Task: In the  document report.html Insert page numer 'on top of the page' change page color to  'Voilet'. Write company name: Hypesolutions
Action: Mouse moved to (323, 475)
Screenshot: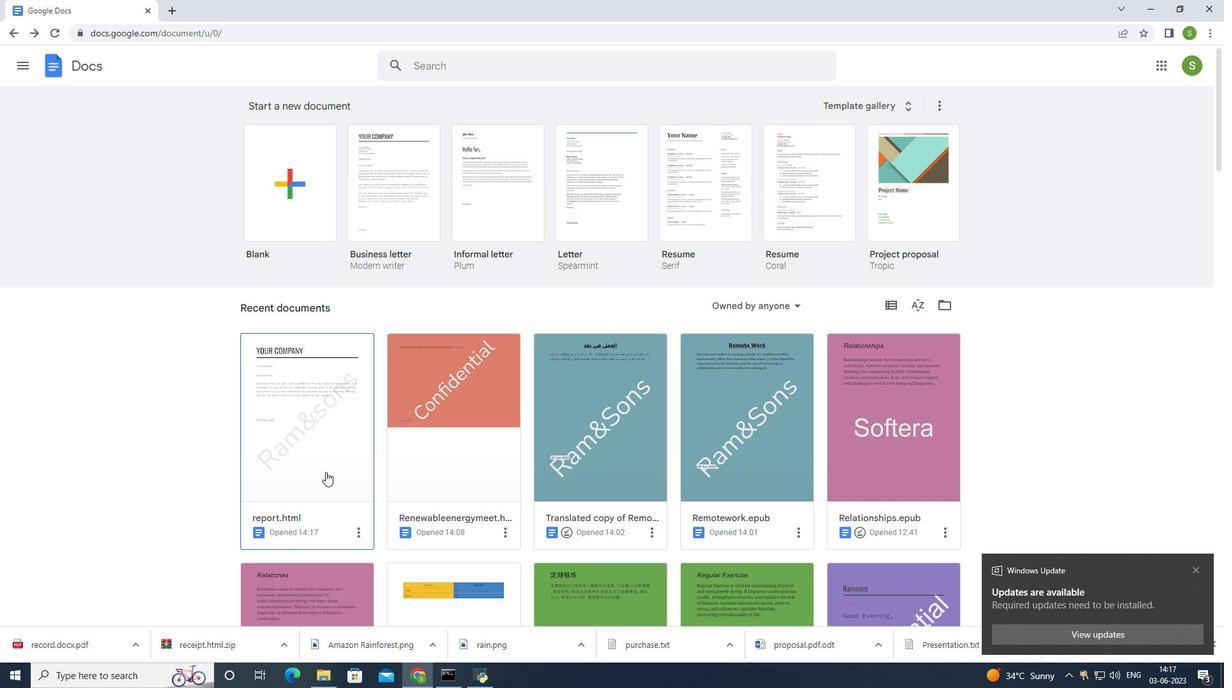 
Action: Mouse pressed left at (323, 475)
Screenshot: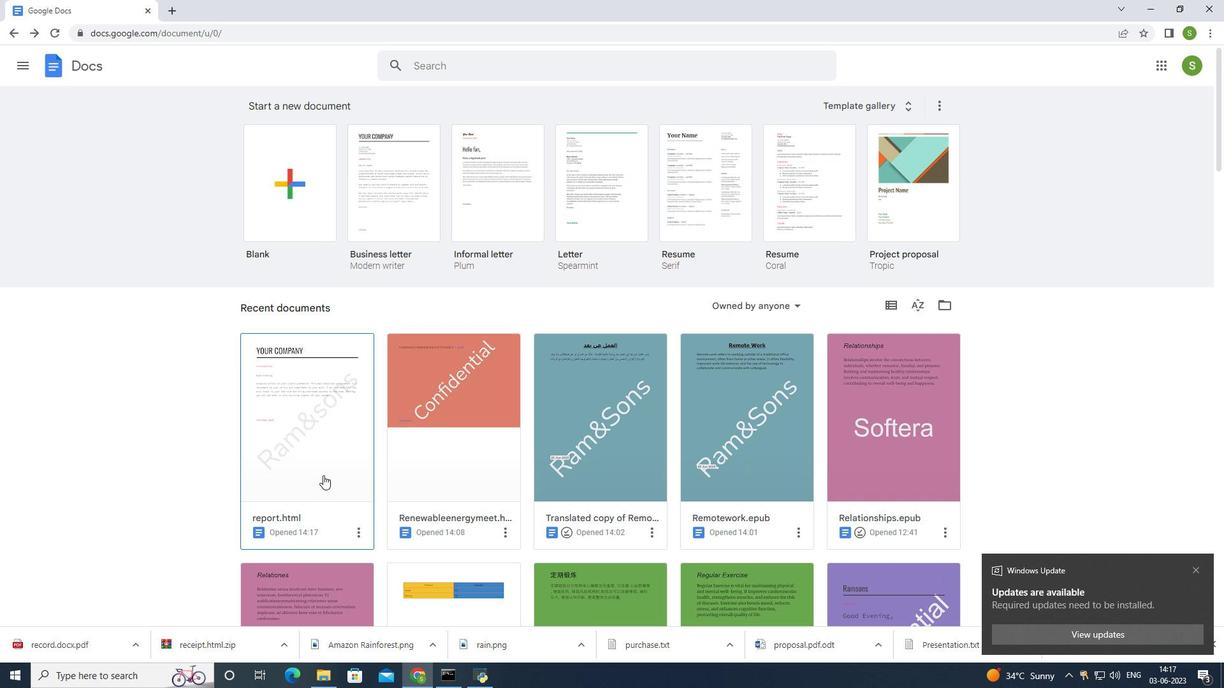 
Action: Mouse moved to (130, 72)
Screenshot: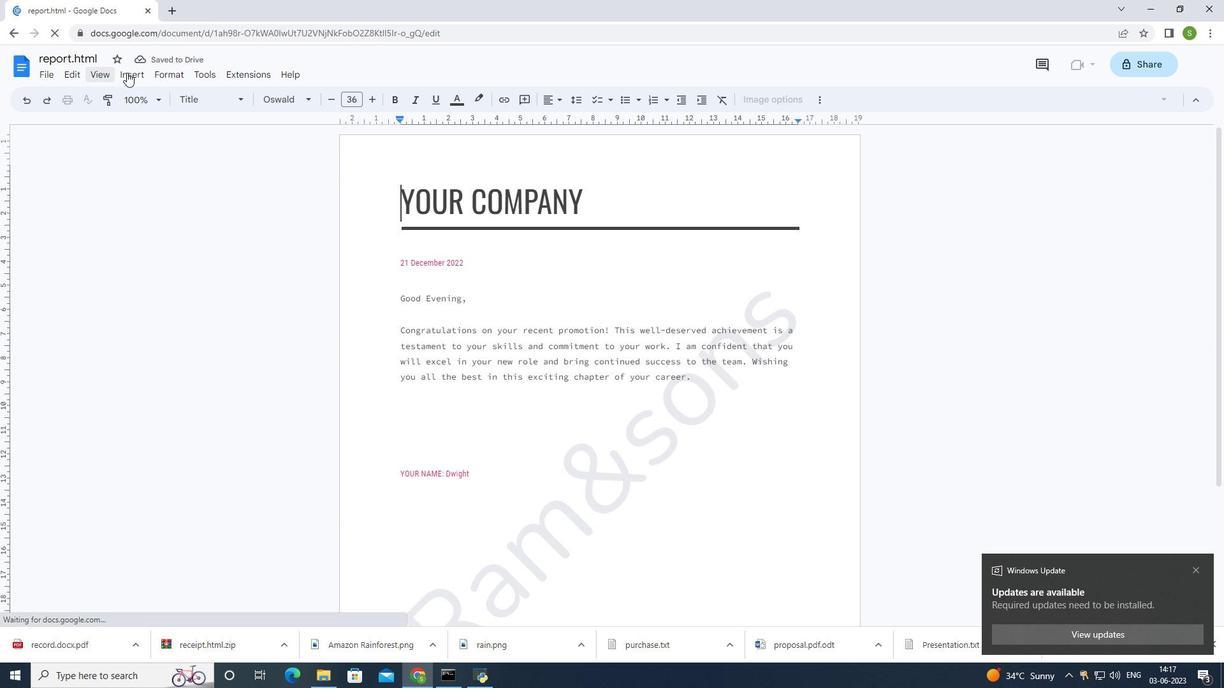
Action: Mouse pressed left at (130, 72)
Screenshot: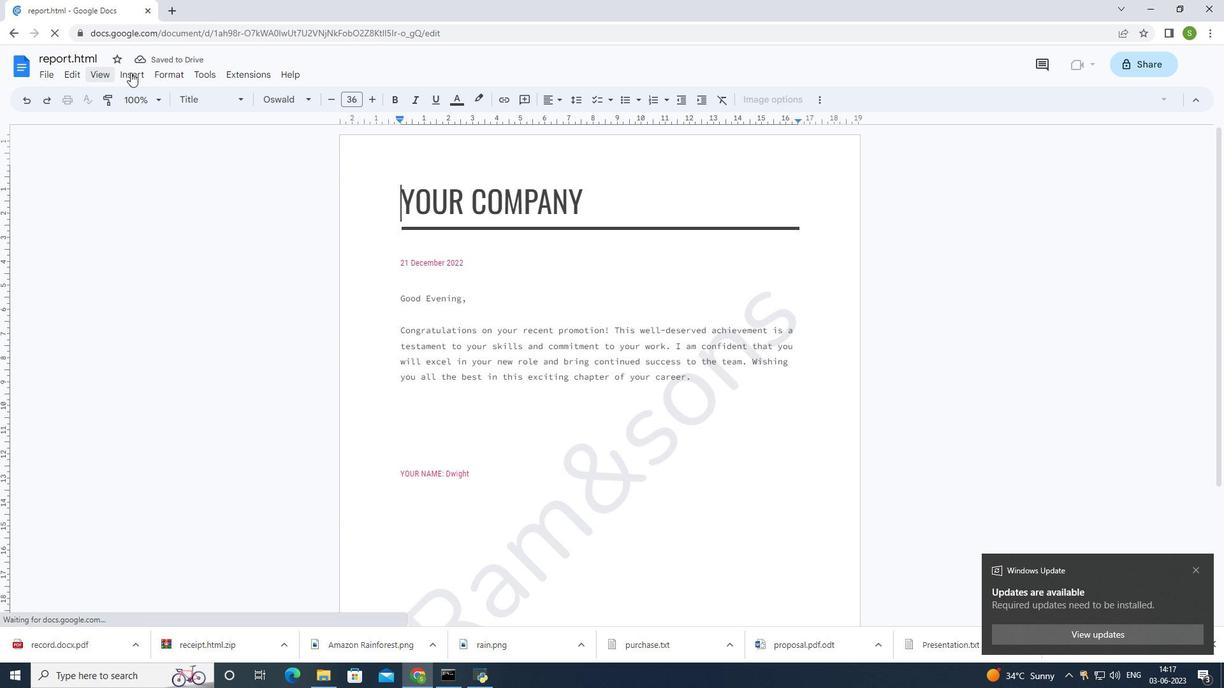 
Action: Mouse moved to (188, 416)
Screenshot: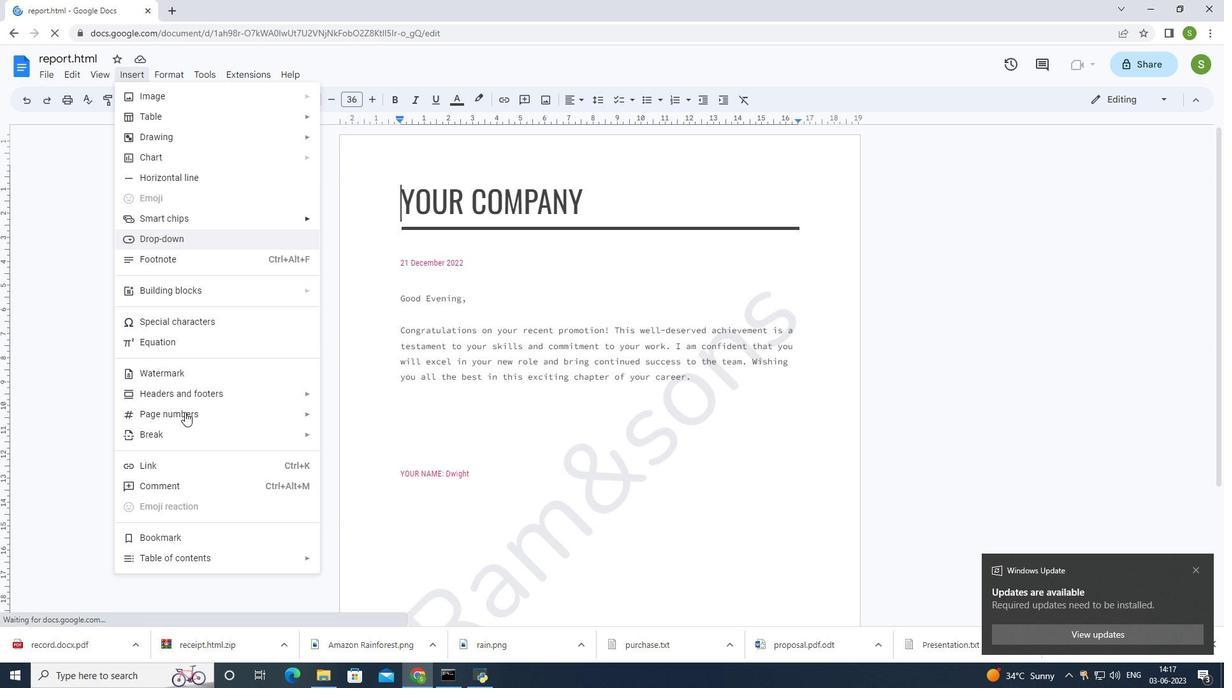 
Action: Mouse pressed left at (188, 416)
Screenshot: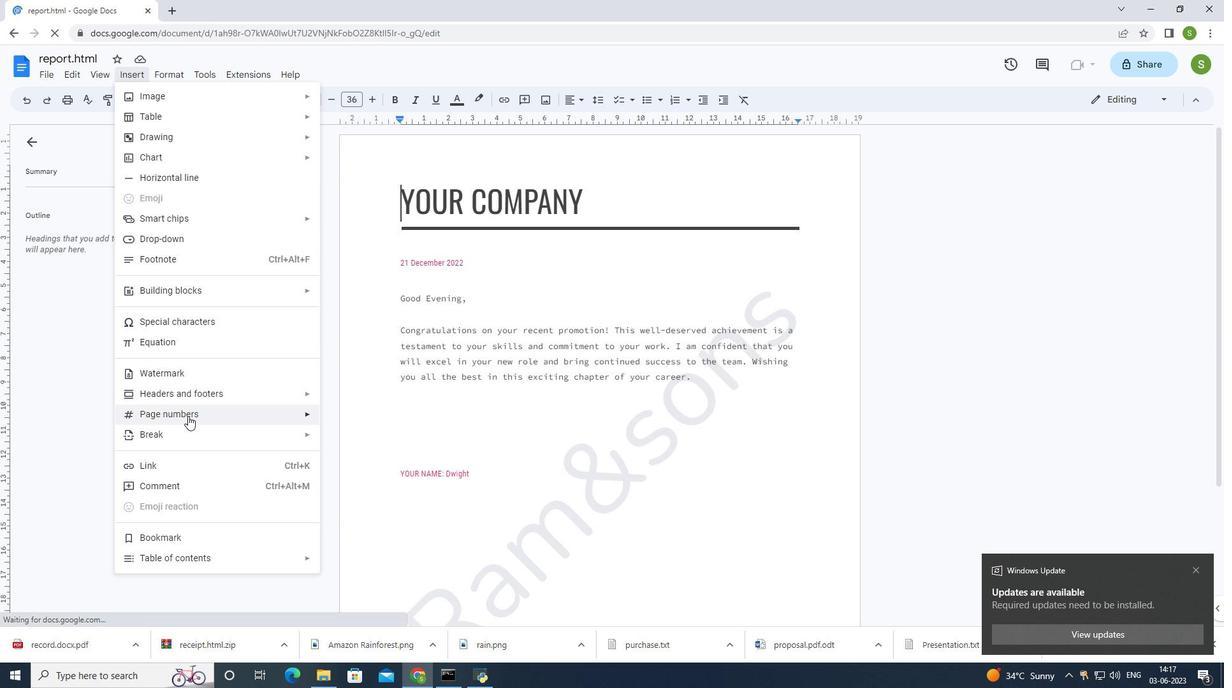 
Action: Mouse moved to (344, 433)
Screenshot: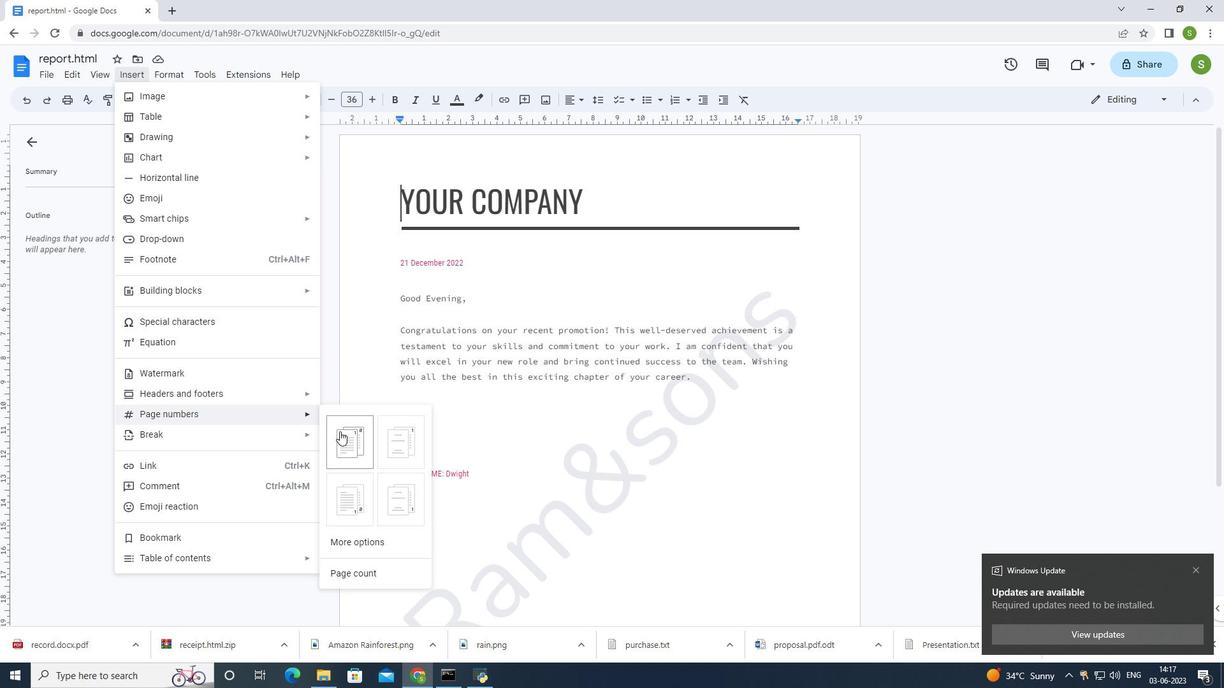 
Action: Mouse pressed left at (344, 433)
Screenshot: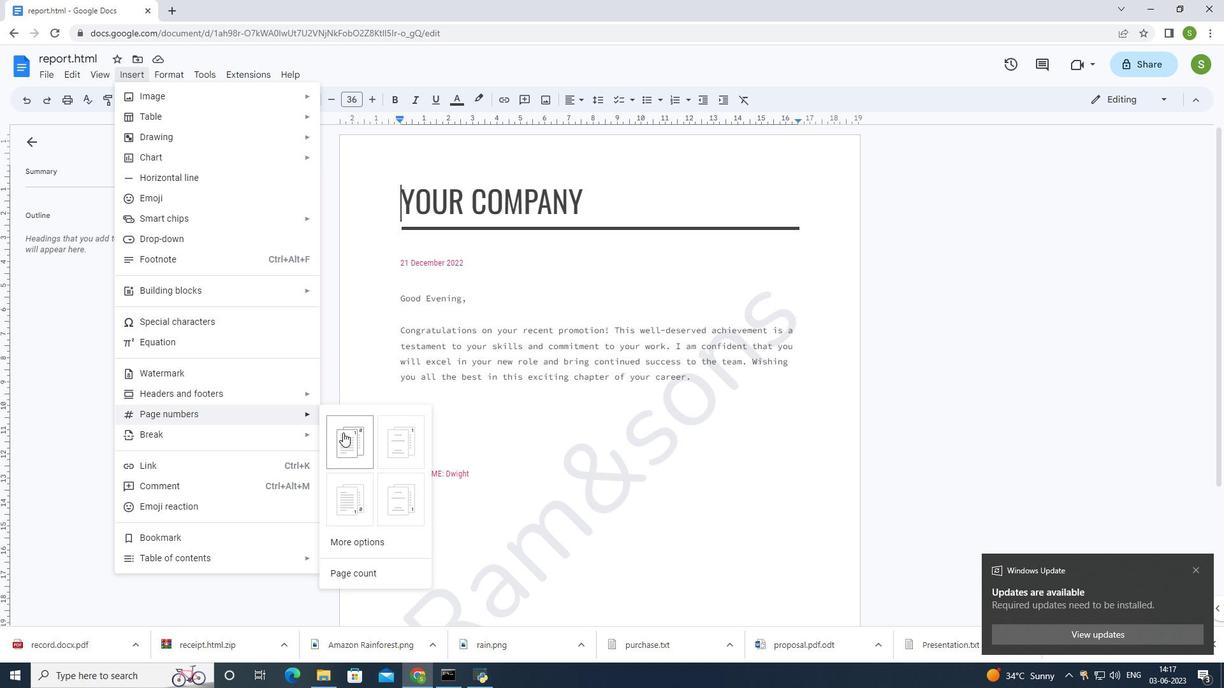 
Action: Mouse moved to (42, 74)
Screenshot: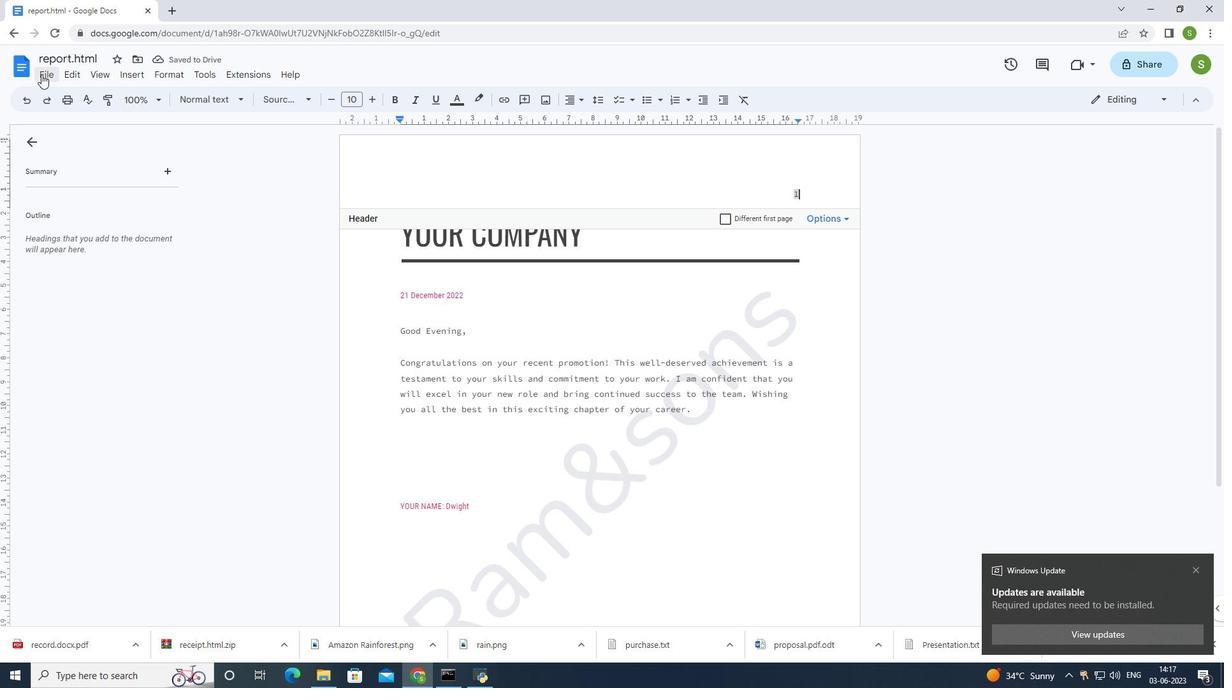 
Action: Mouse pressed left at (42, 74)
Screenshot: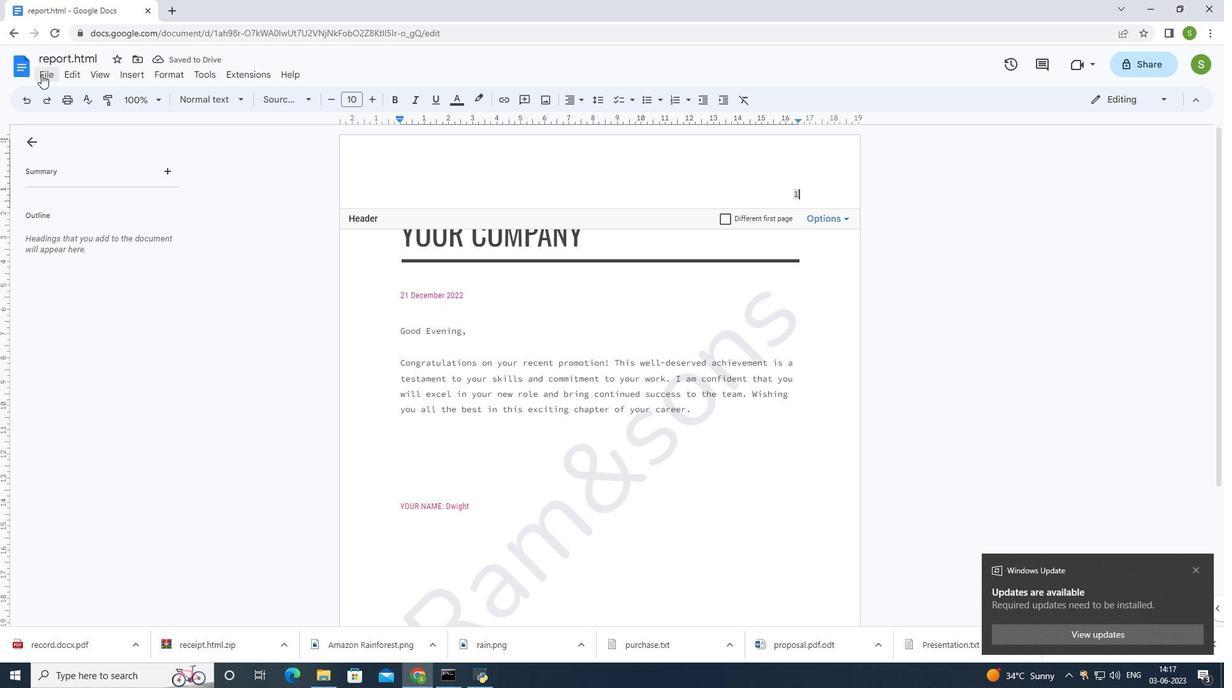 
Action: Mouse moved to (58, 429)
Screenshot: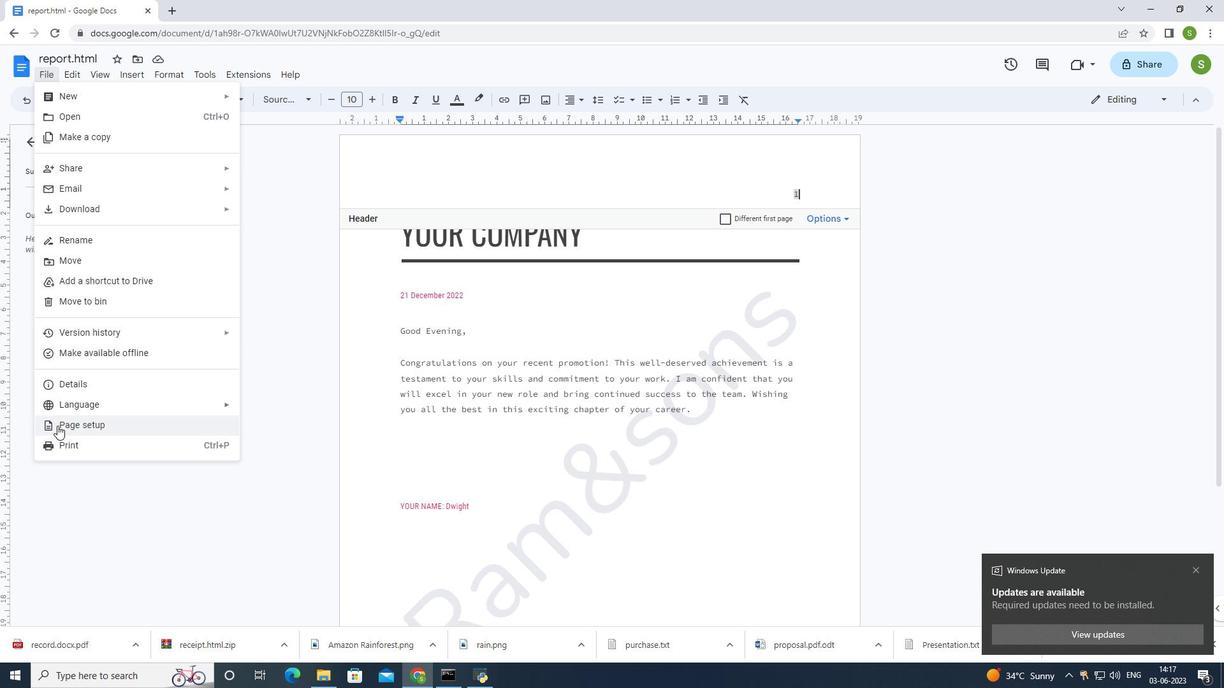 
Action: Mouse pressed left at (58, 429)
Screenshot: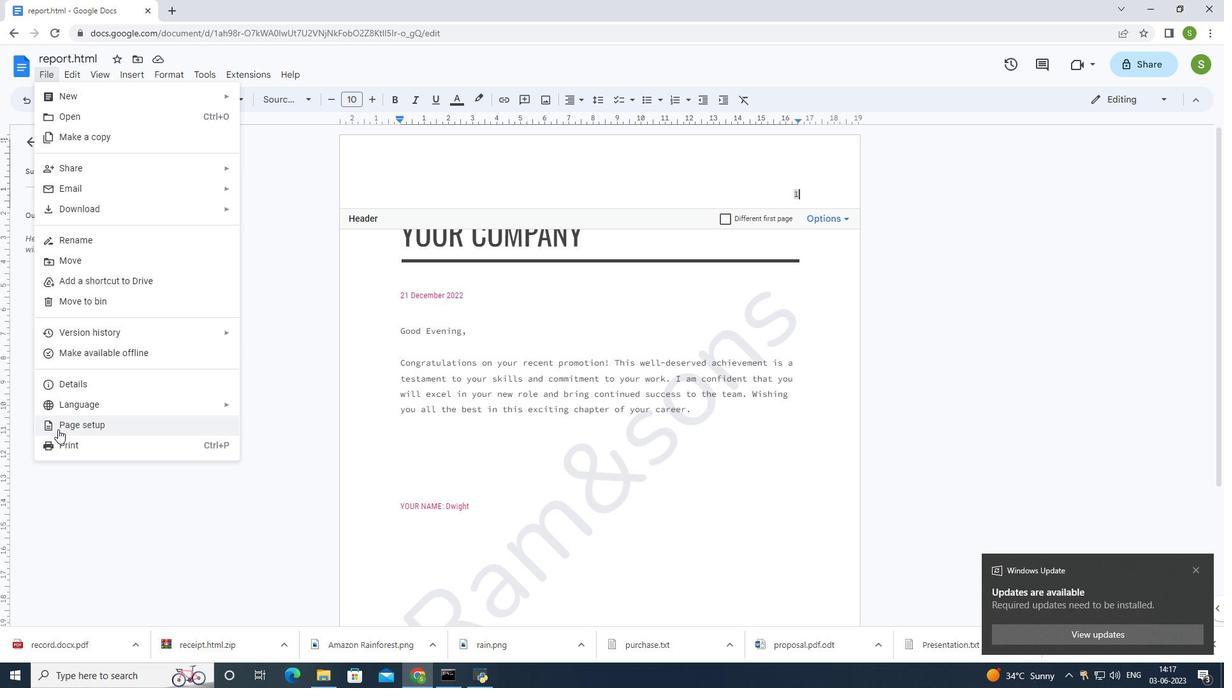 
Action: Mouse moved to (511, 417)
Screenshot: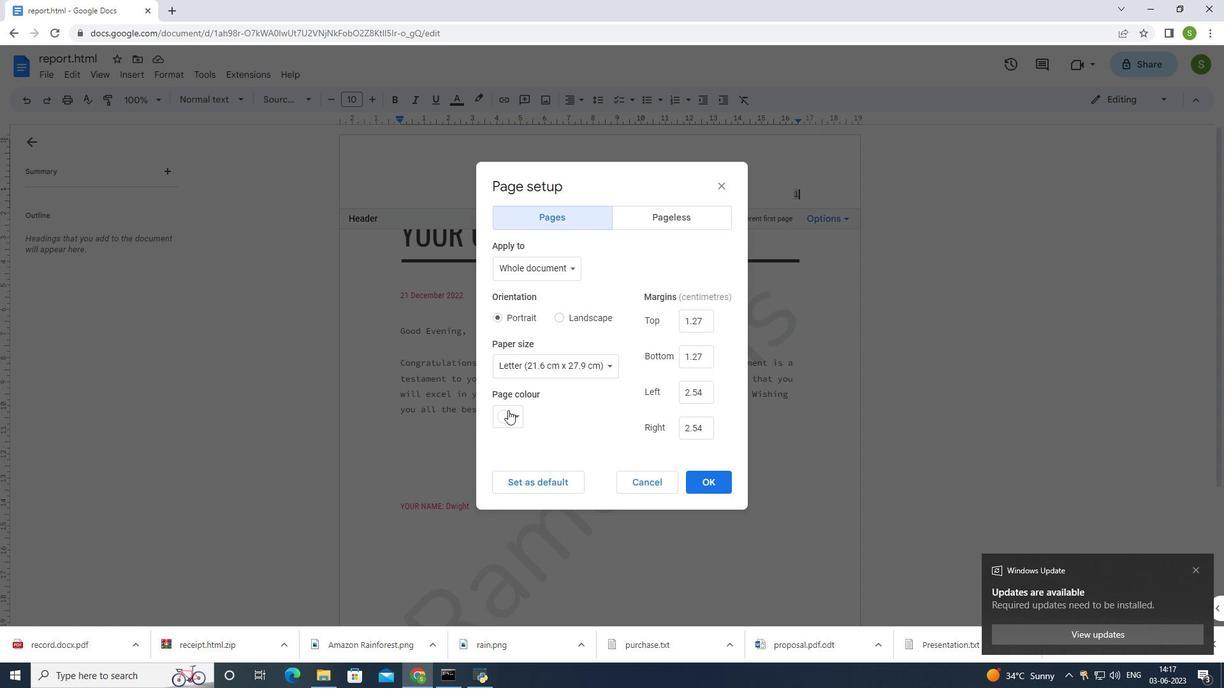 
Action: Mouse pressed left at (511, 417)
Screenshot: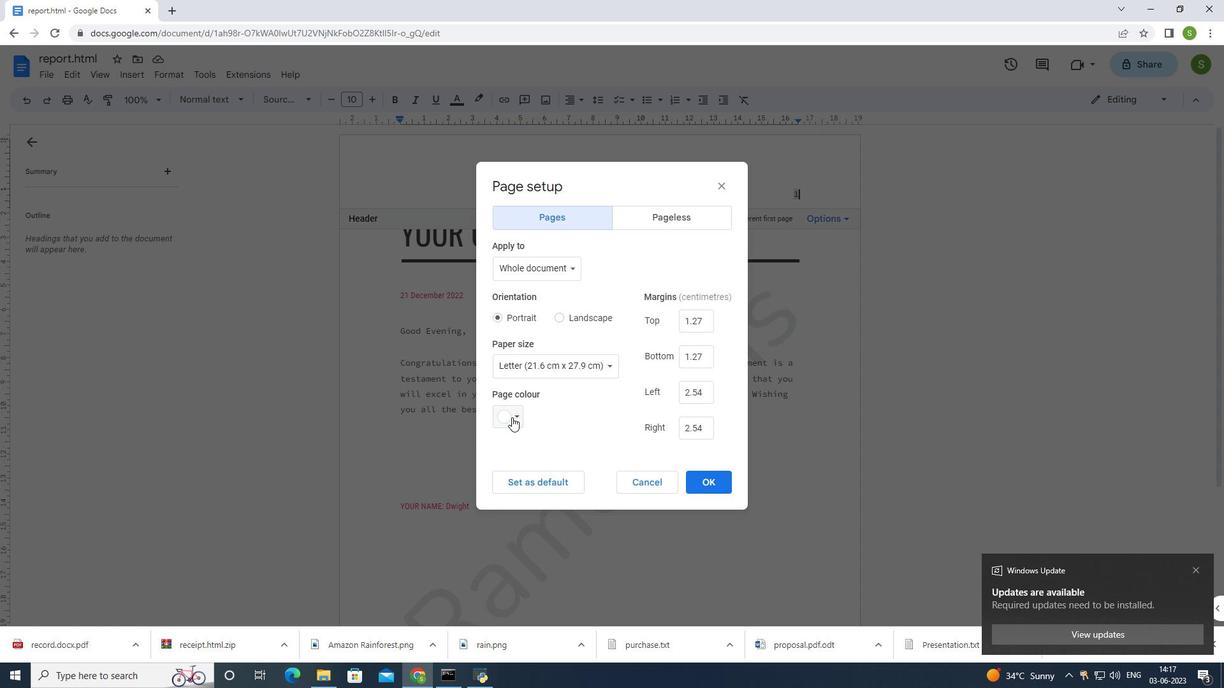 
Action: Mouse moved to (617, 496)
Screenshot: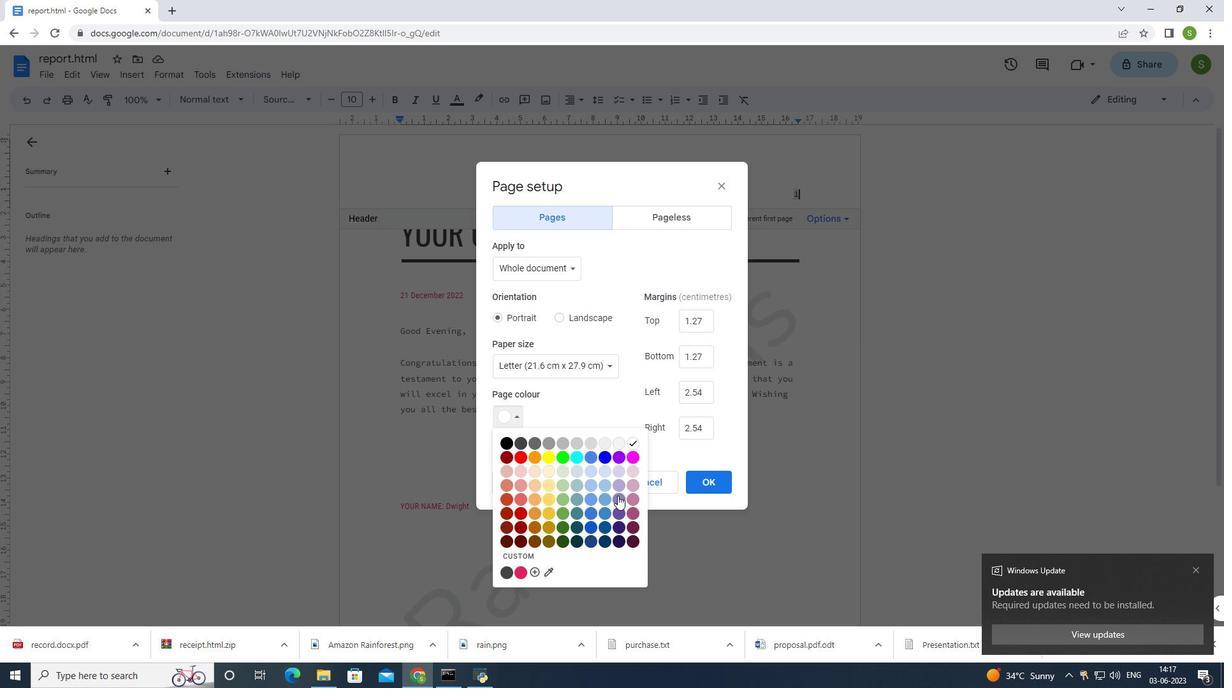 
Action: Mouse pressed left at (617, 496)
Screenshot: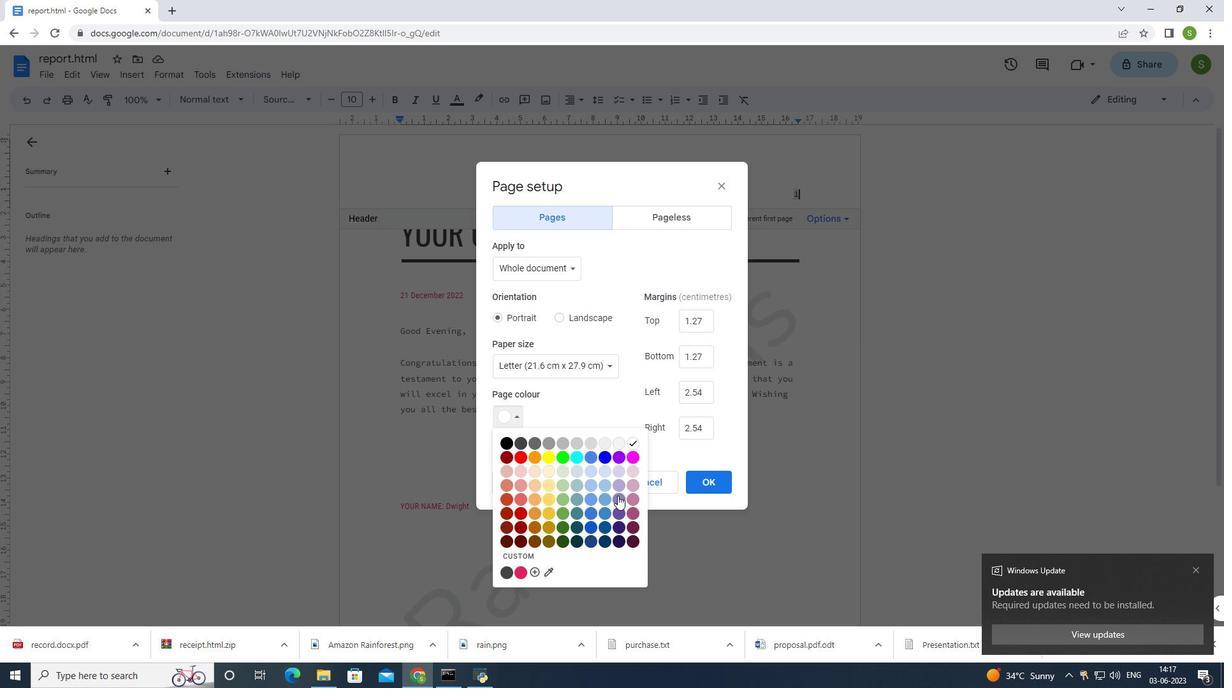 
Action: Mouse moved to (707, 486)
Screenshot: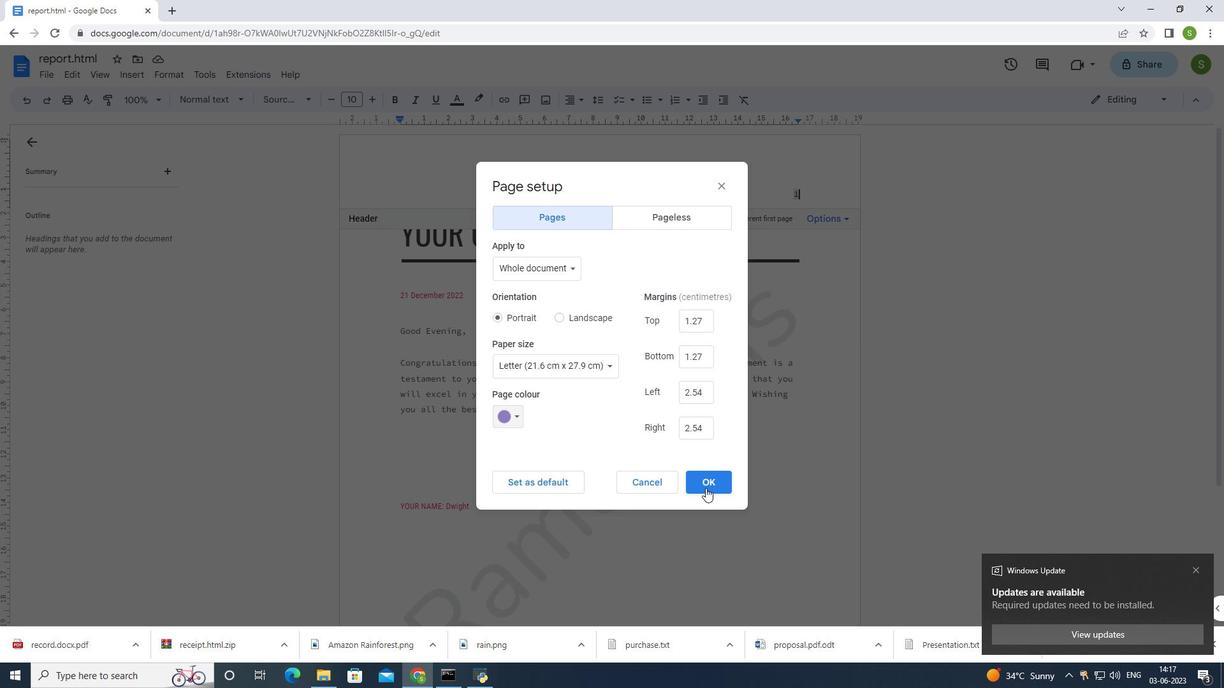 
Action: Mouse pressed left at (707, 486)
Screenshot: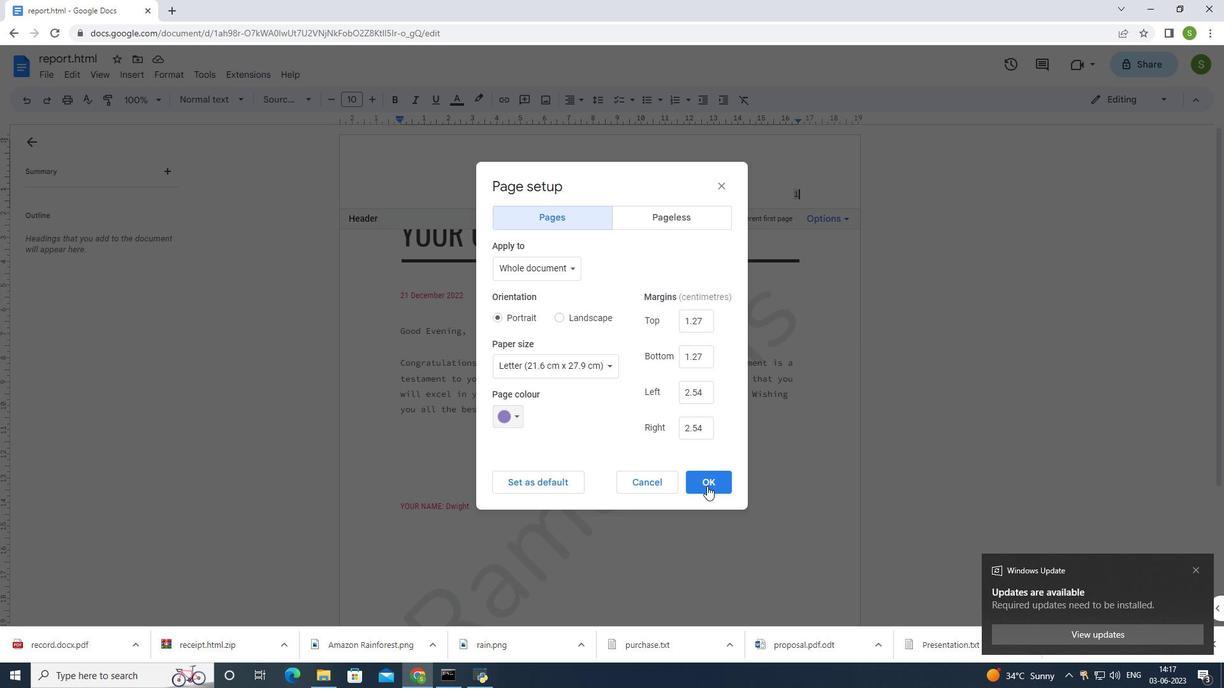 
Action: Mouse moved to (587, 241)
Screenshot: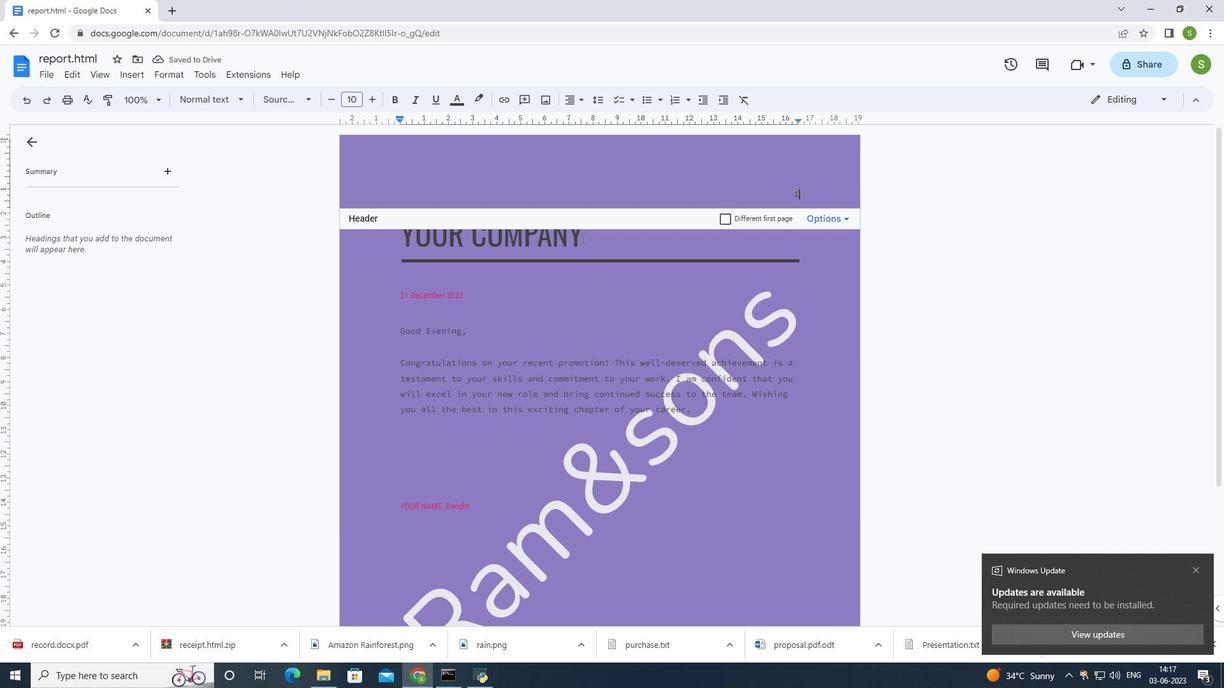 
Action: Mouse pressed left at (587, 241)
Screenshot: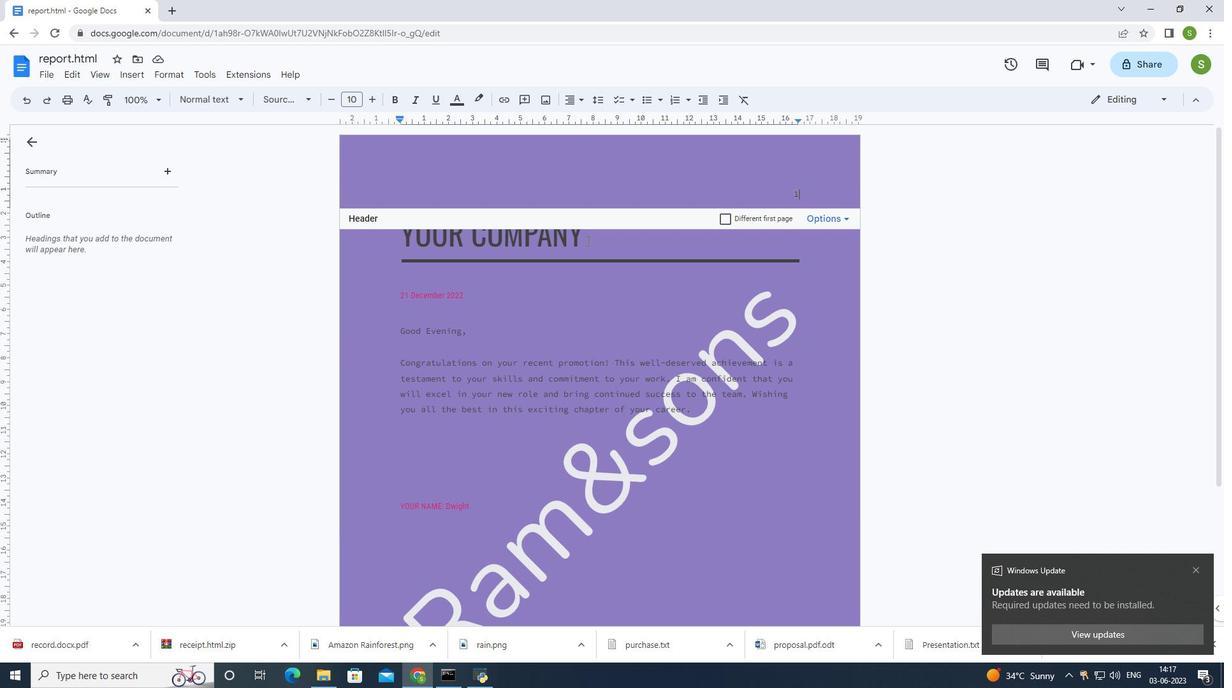 
Action: Mouse moved to (686, 250)
Screenshot: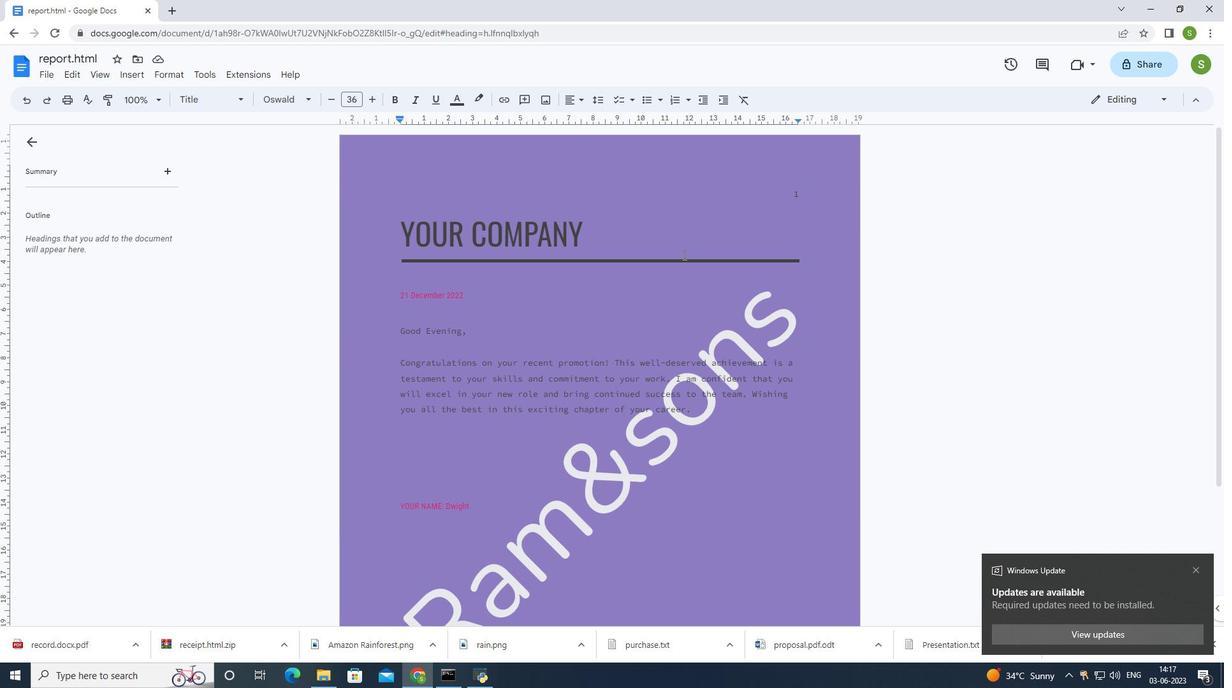 
Action: Key pressed <Key.backspace><Key.backspace><Key.backspace><Key.backspace><Key.backspace><Key.backspace><Key.backspace><Key.backspace><Key.backspace><Key.backspace><Key.backspace><Key.backspace><Key.shift>Hypesolutions
Screenshot: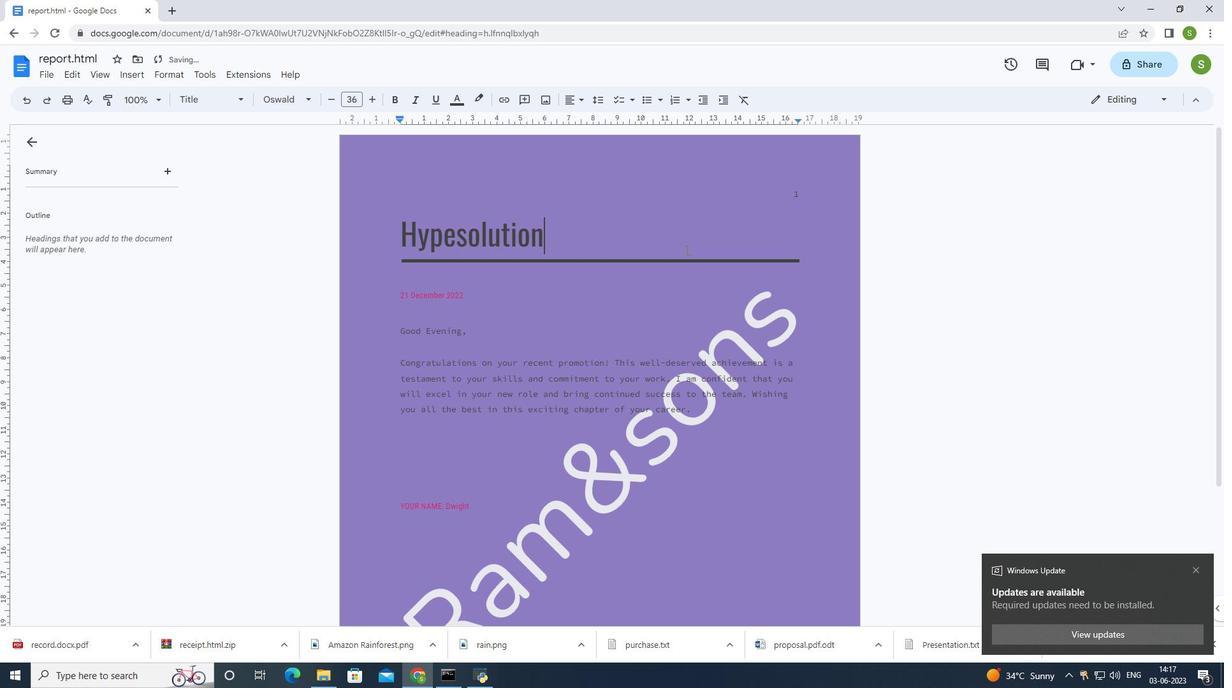 
Action: Mouse moved to (670, 265)
Screenshot: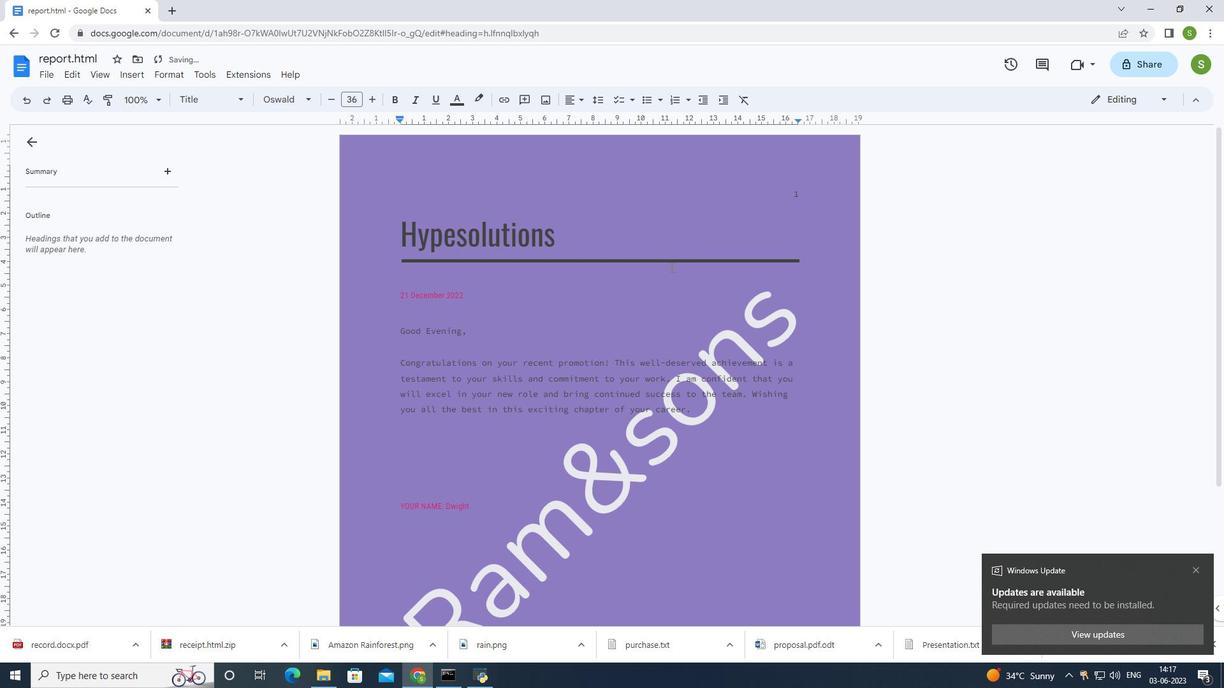 
